 Task: Create an event for the team-building cooking competition on the 24th at 11:00 AM.
Action: Mouse moved to (97, 246)
Screenshot: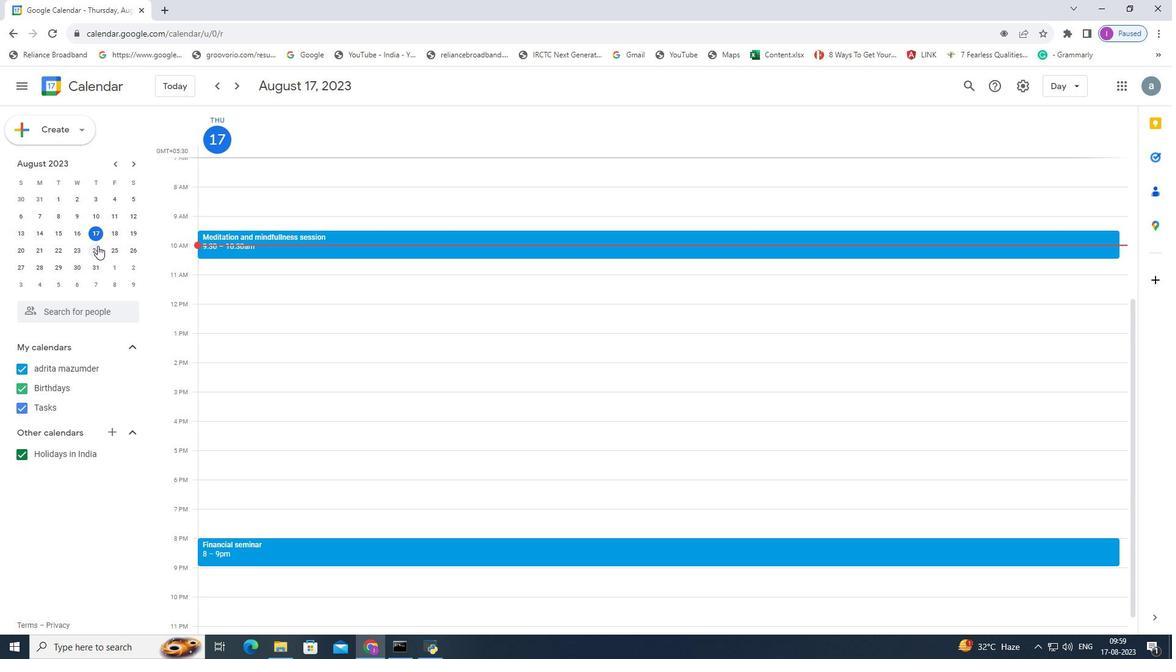 
Action: Mouse pressed left at (97, 246)
Screenshot: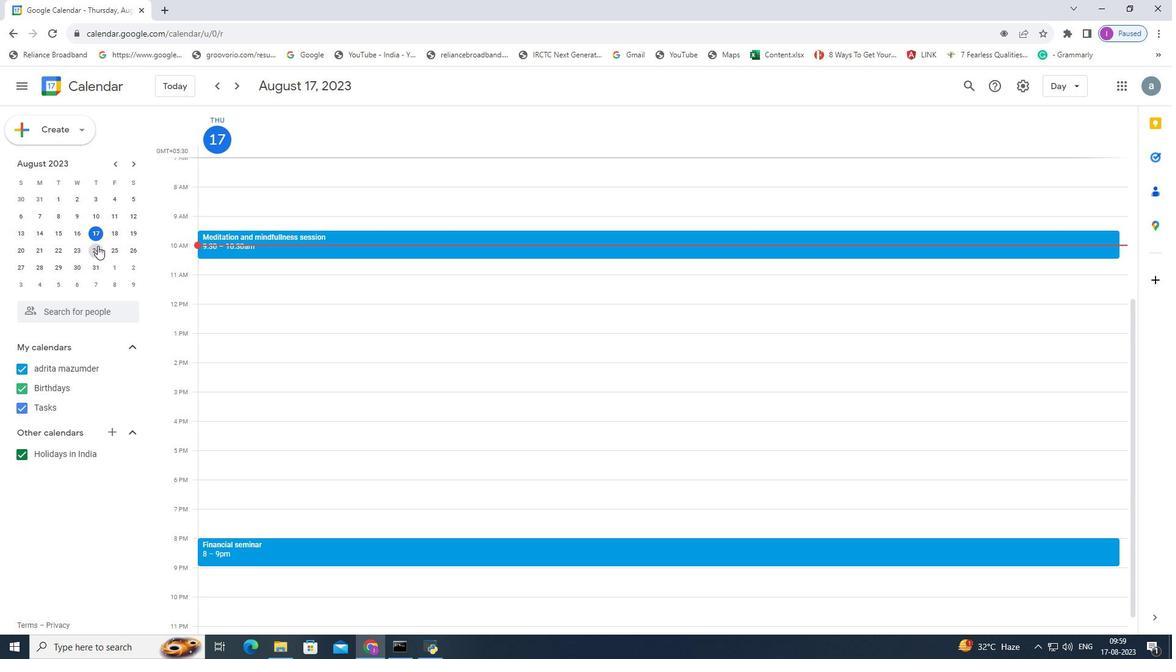 
Action: Mouse pressed left at (97, 246)
Screenshot: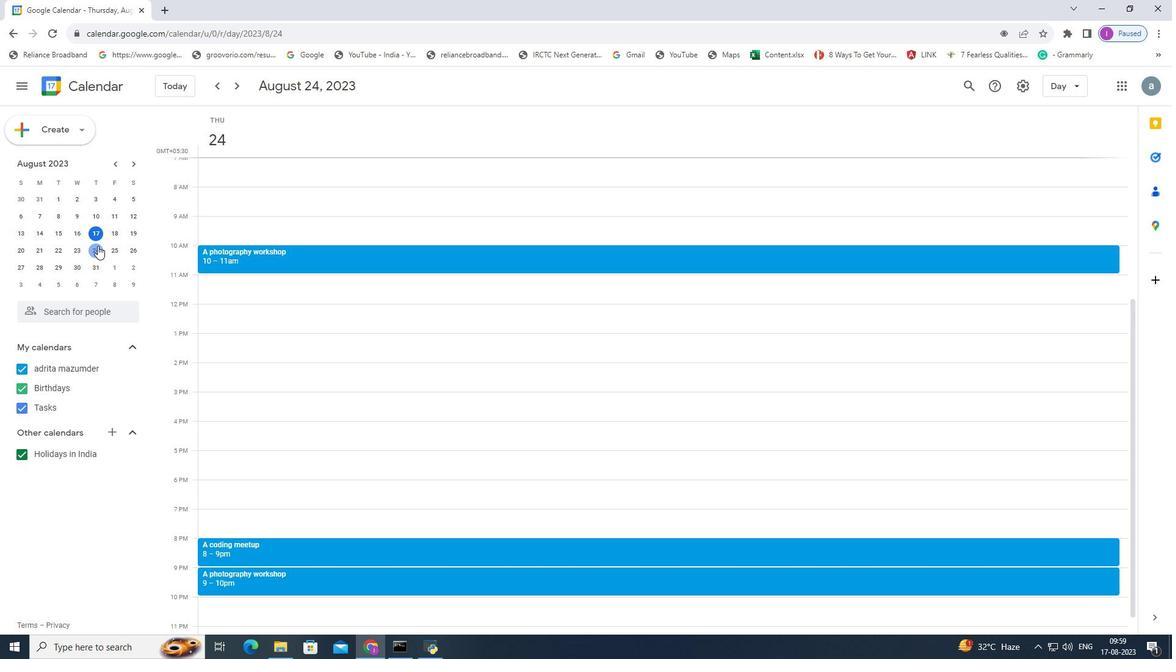 
Action: Mouse pressed left at (97, 246)
Screenshot: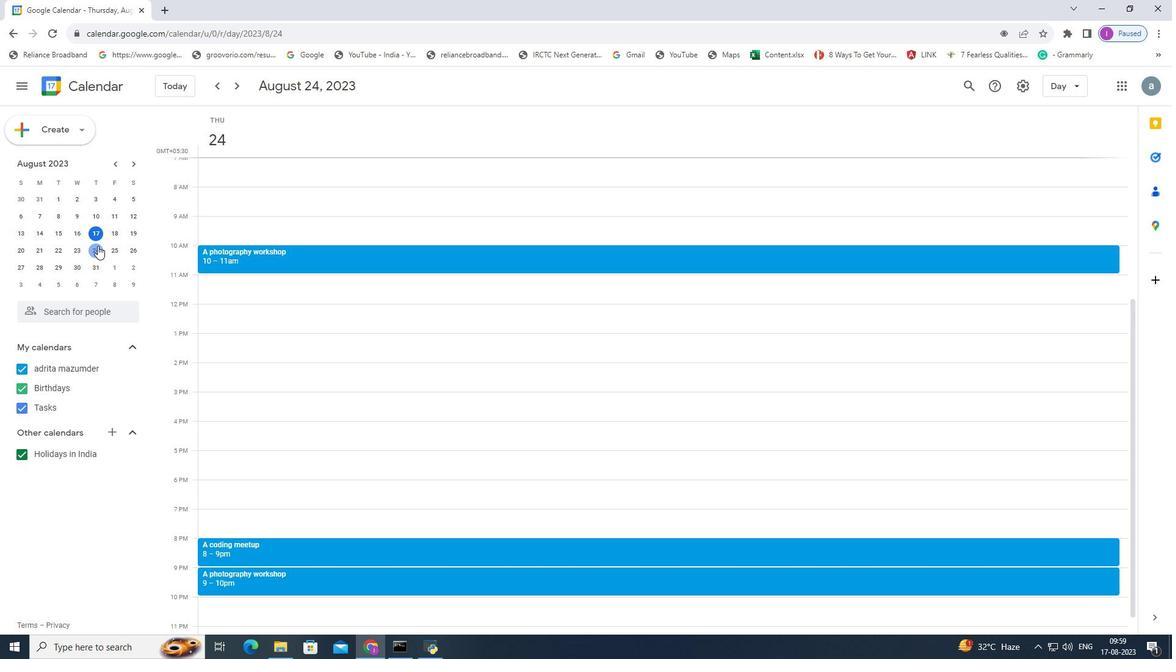 
Action: Mouse moved to (94, 249)
Screenshot: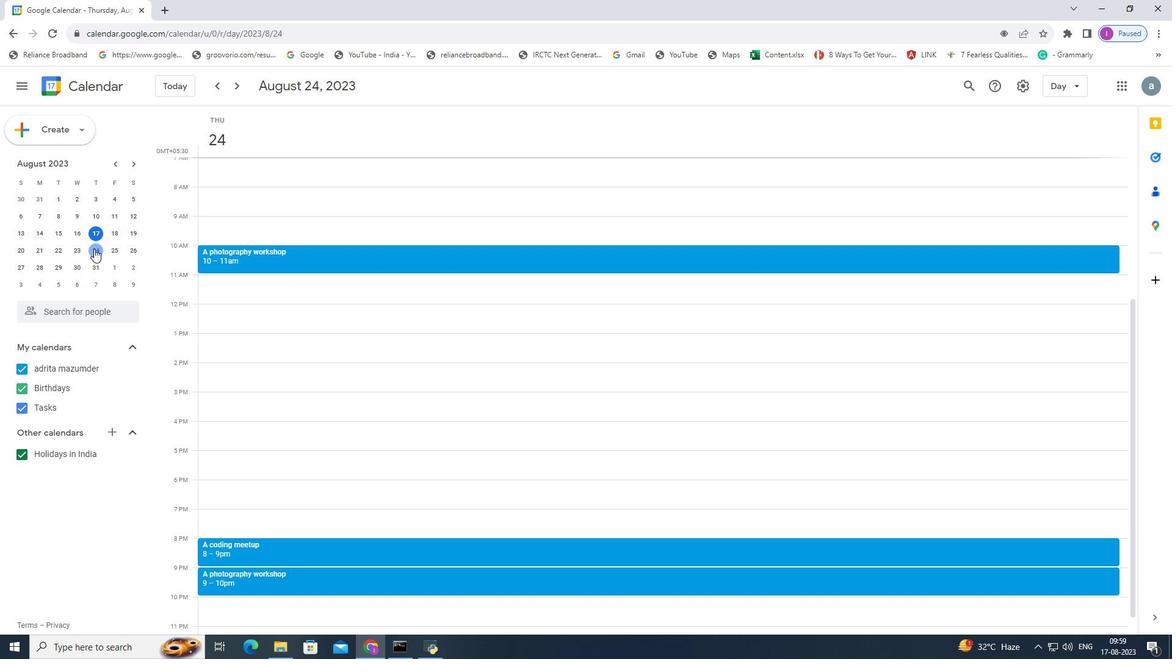 
Action: Mouse pressed left at (94, 249)
Screenshot: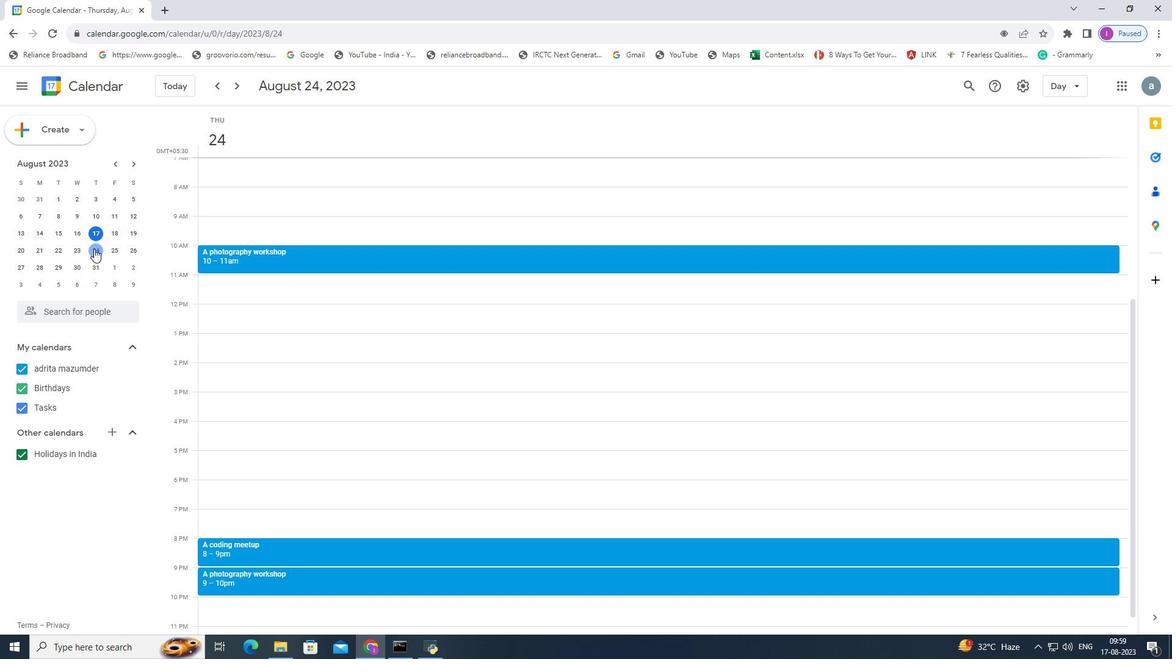 
Action: Mouse moved to (207, 287)
Screenshot: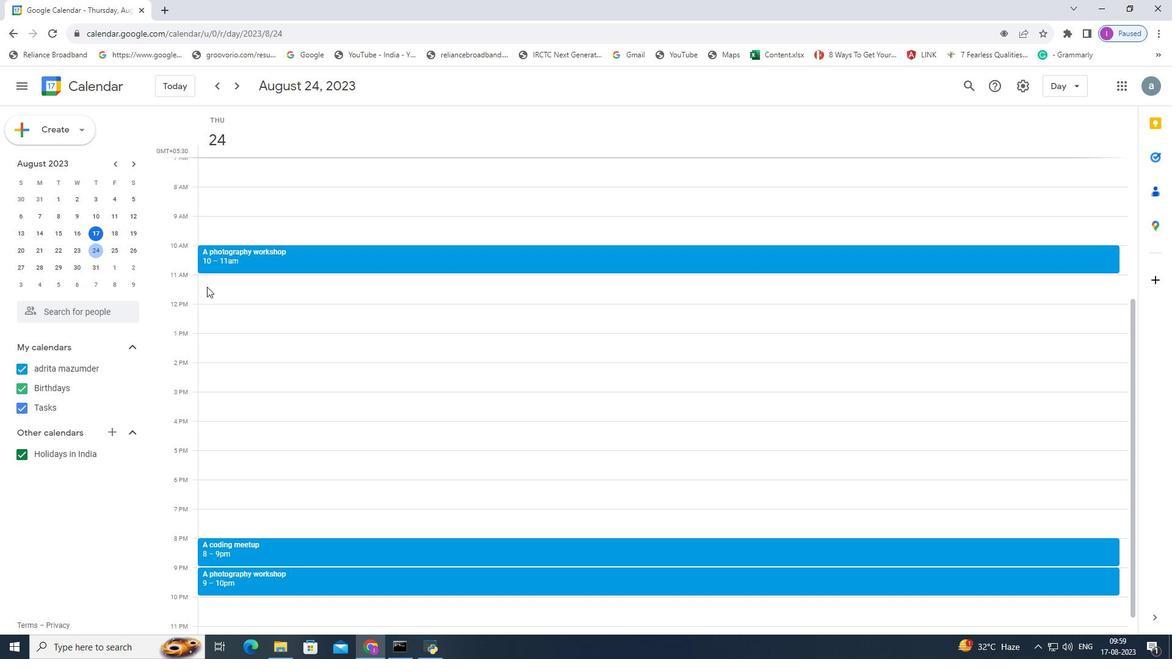 
Action: Mouse pressed left at (207, 287)
Screenshot: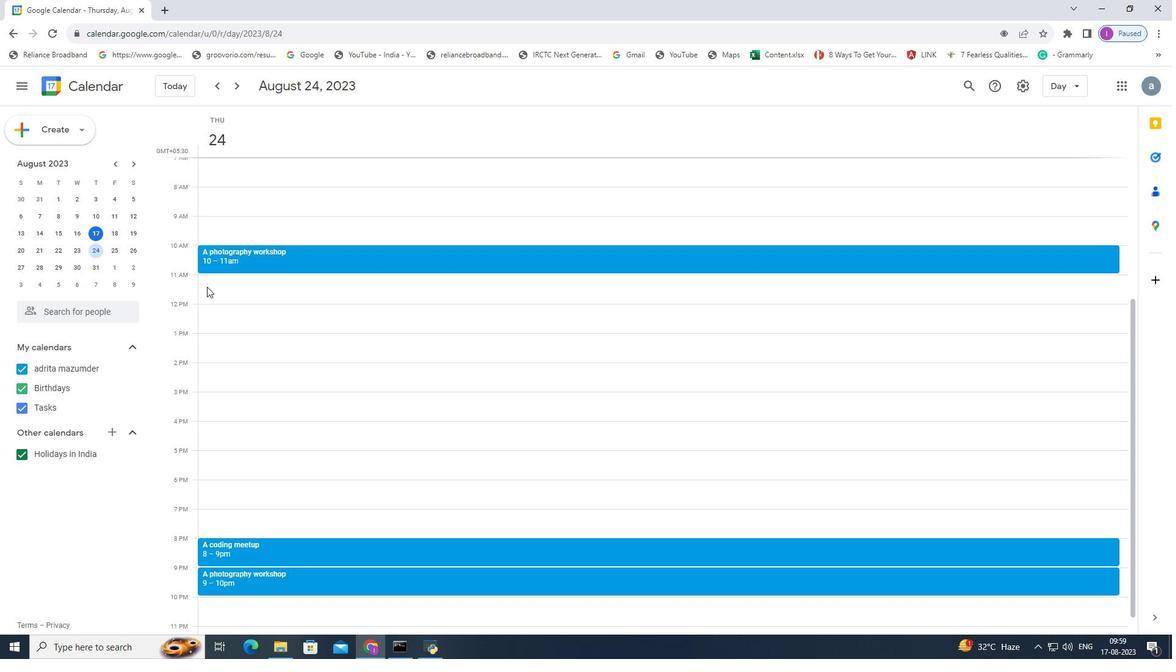 
Action: Mouse moved to (557, 233)
Screenshot: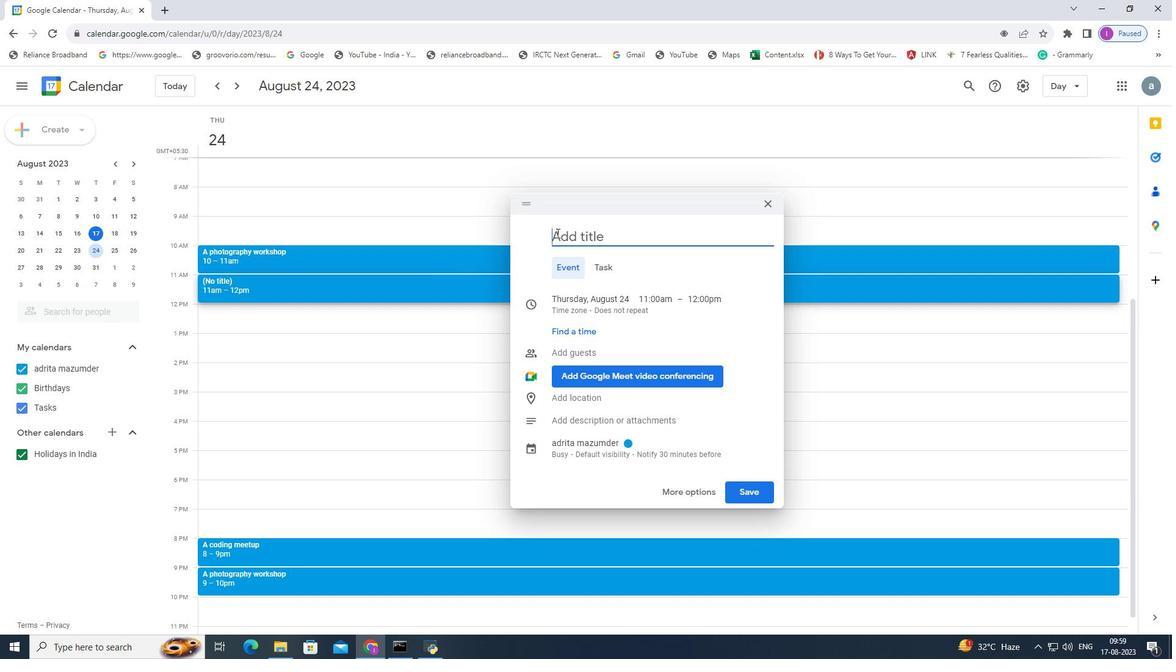 
Action: Mouse pressed left at (557, 233)
Screenshot: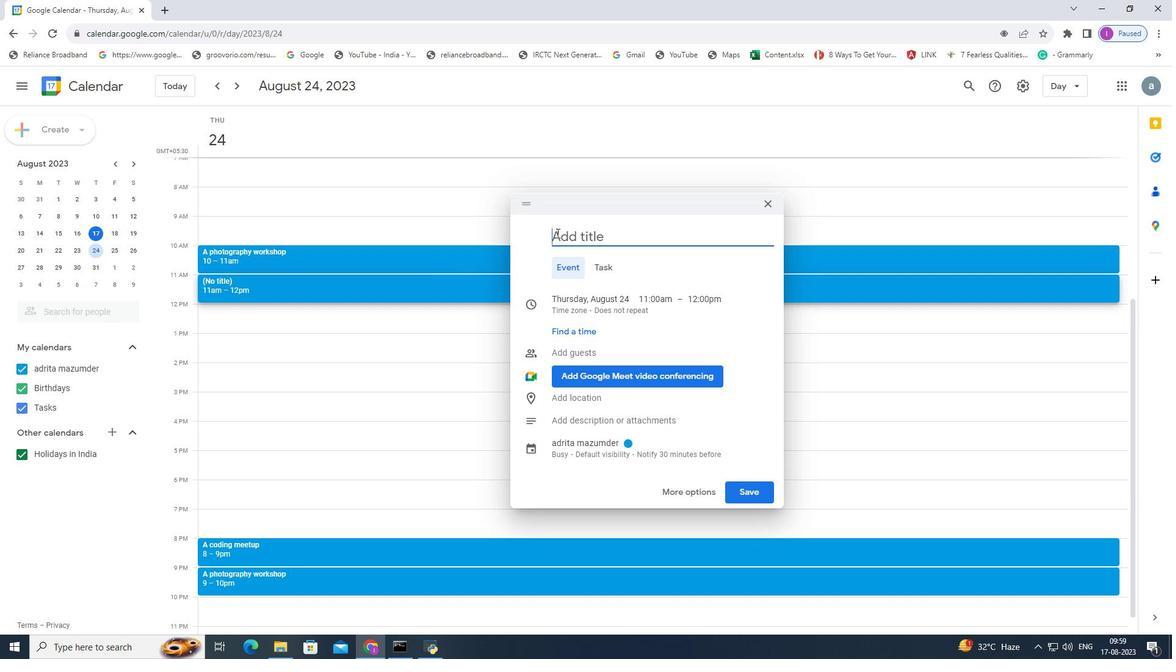 
Action: Mouse moved to (573, 219)
Screenshot: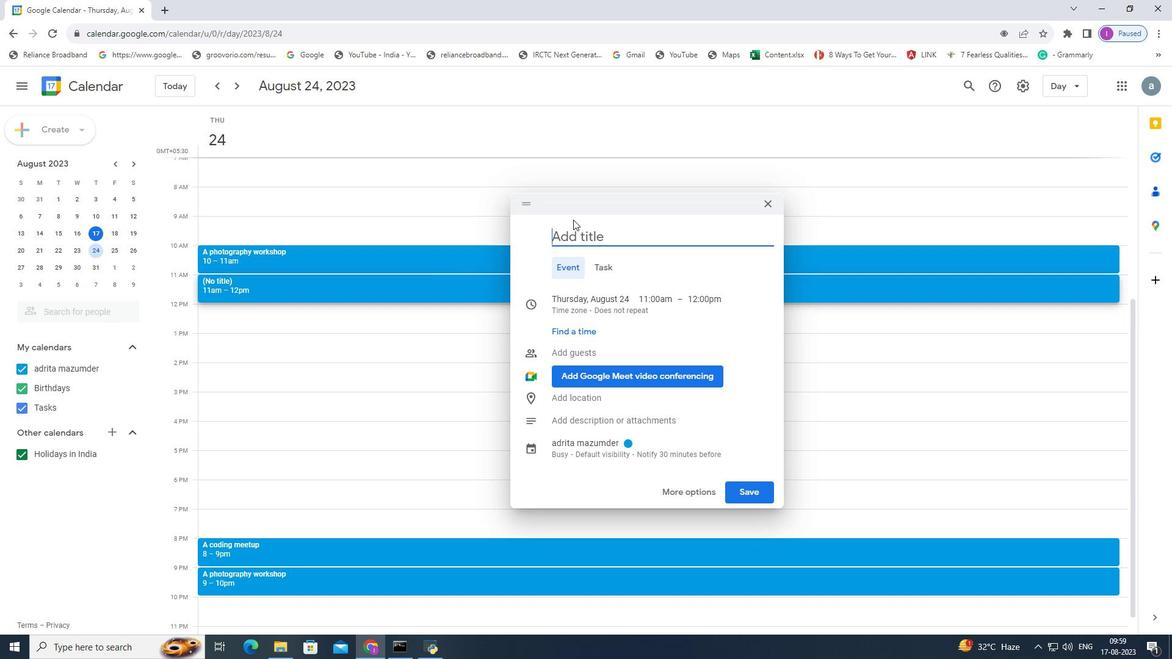 
Action: Key pressed <Key.shift>An<Key.space>event<Key.space>for<Key.space>the
Screenshot: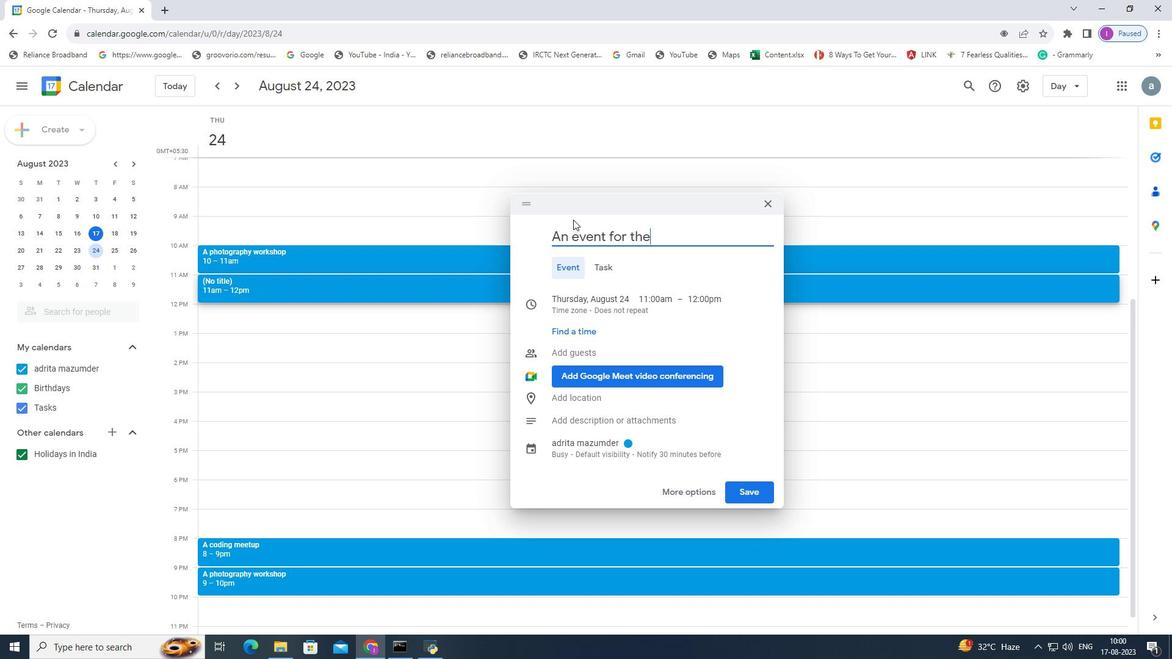 
Action: Mouse moved to (623, 222)
Screenshot: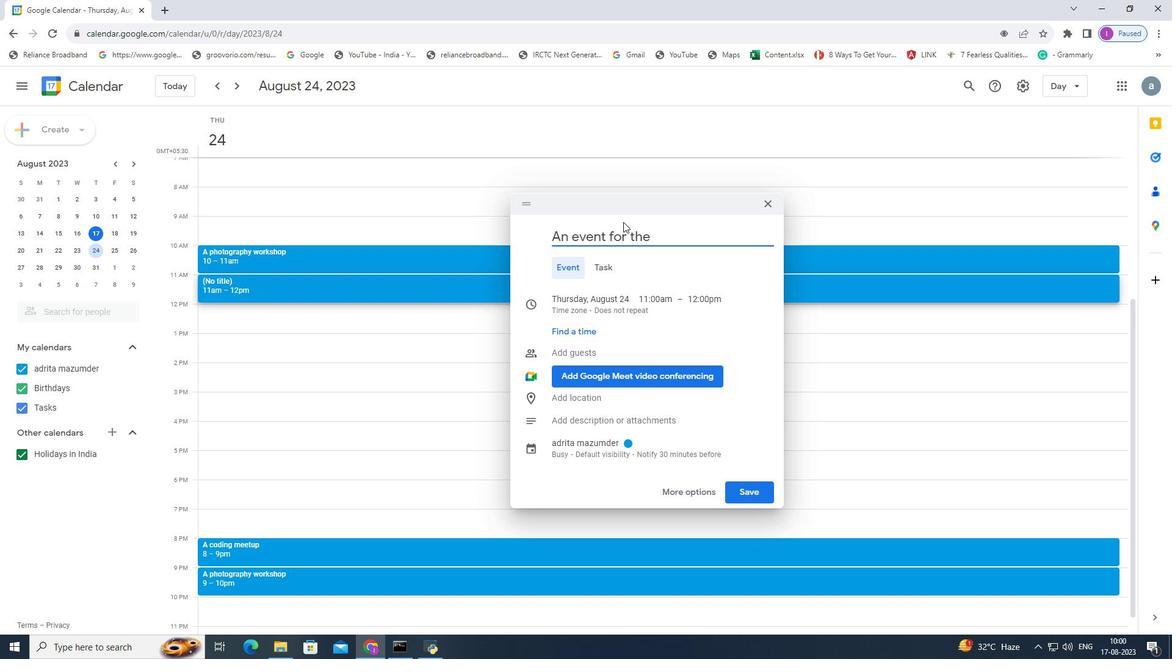 
Action: Key pressed <Key.space>team<Key.space><Key.backspace>-
Screenshot: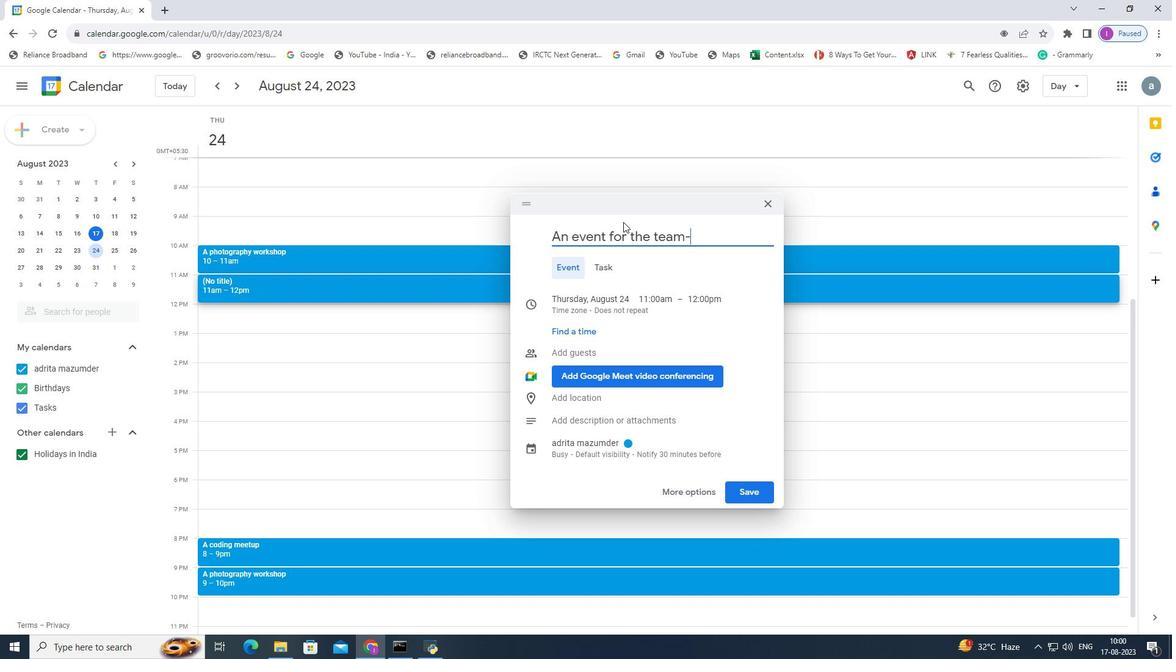 
Action: Mouse moved to (772, 186)
Screenshot: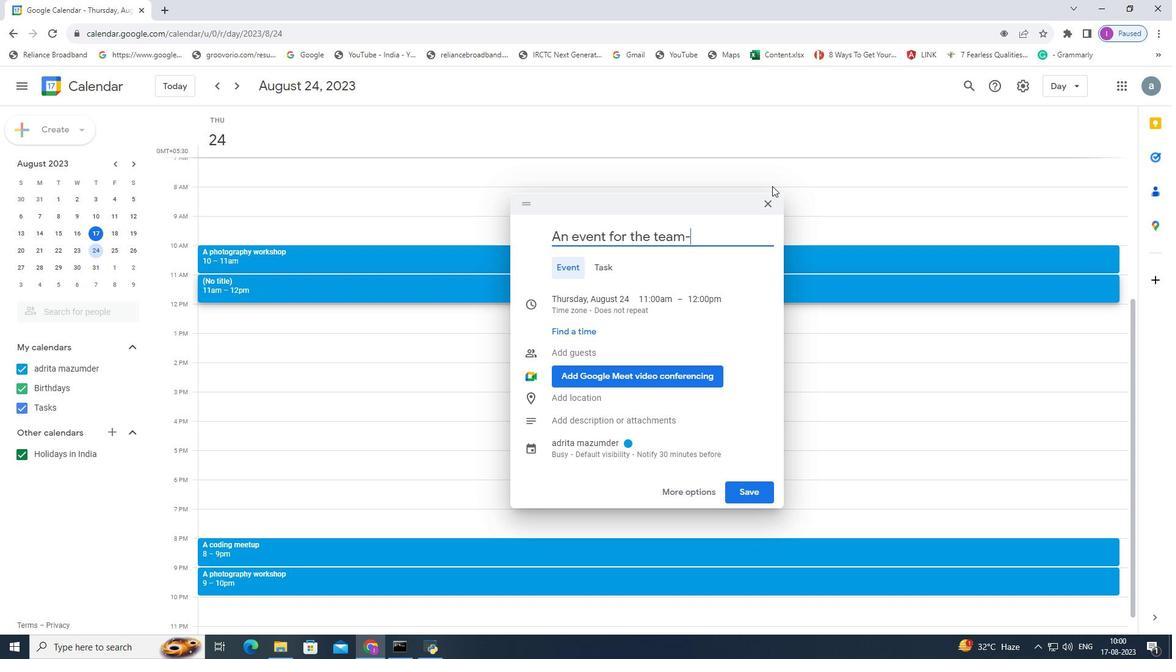 
Action: Key pressed buiding
Screenshot: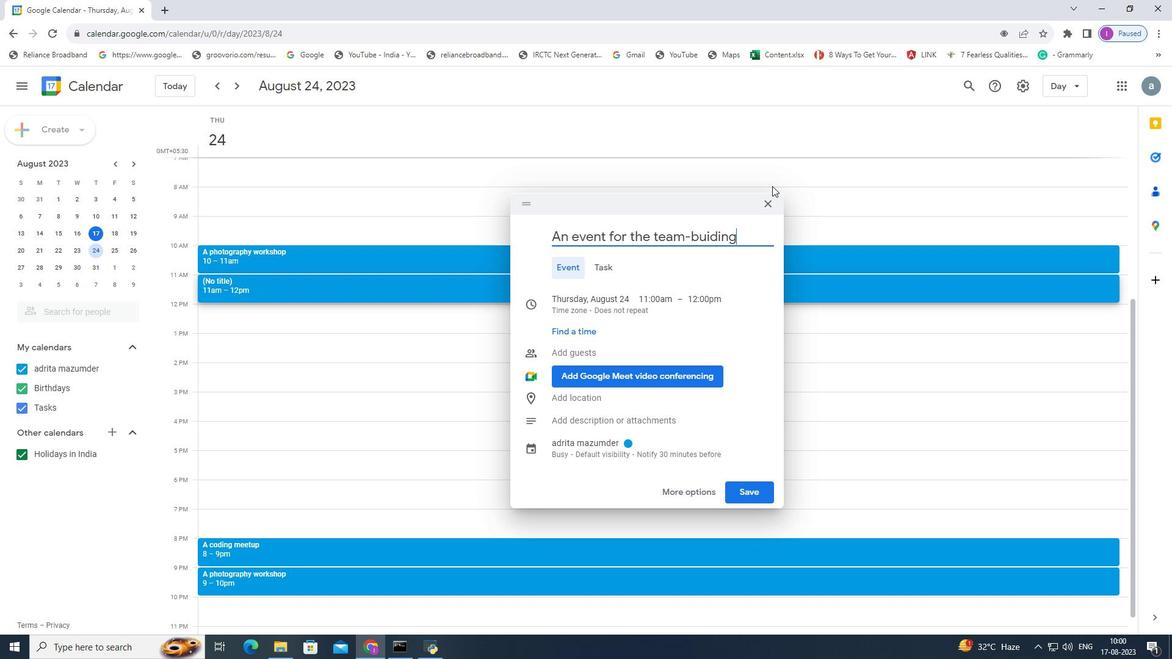 
Action: Mouse moved to (711, 236)
Screenshot: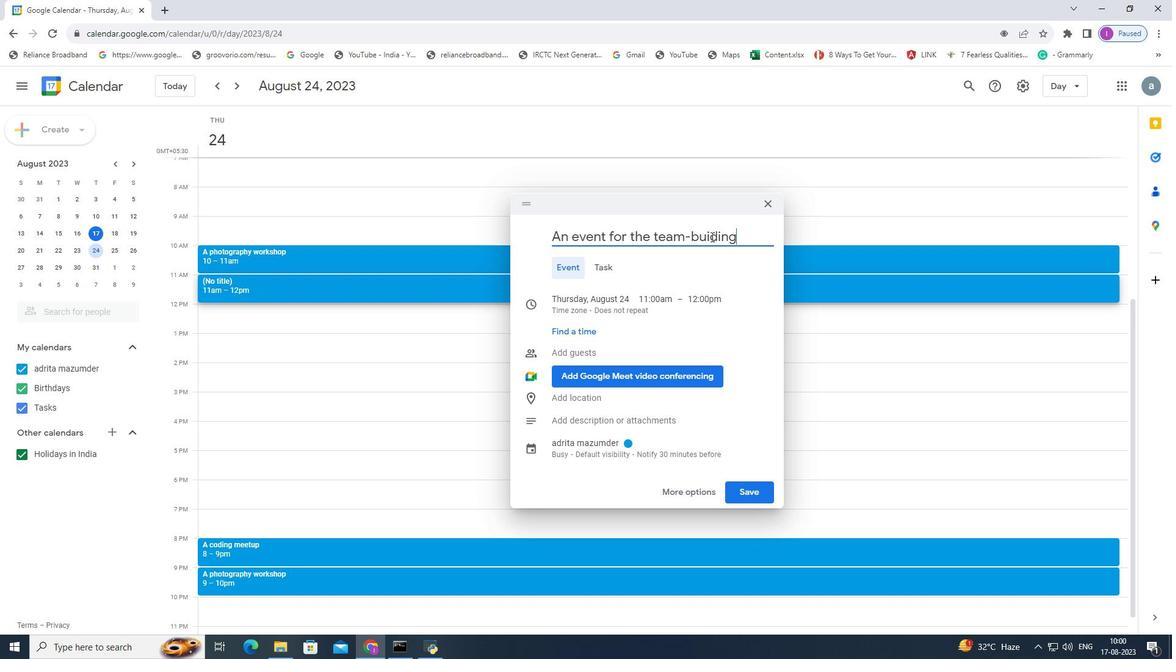 
Action: Mouse pressed left at (711, 236)
Screenshot: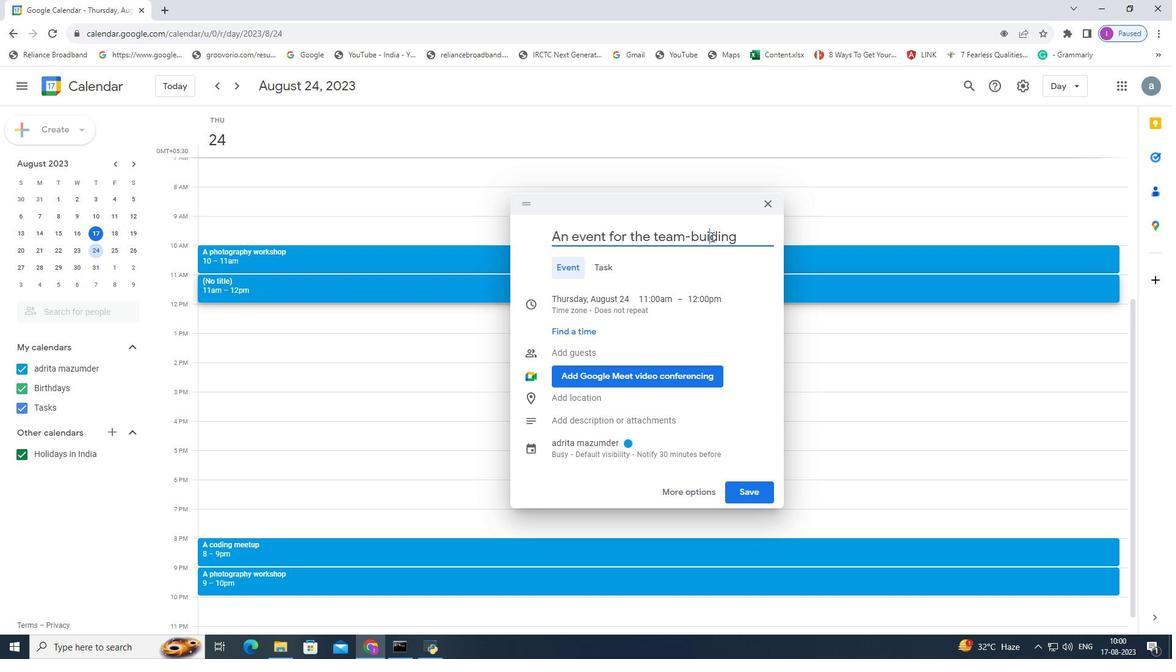 
Action: Key pressed l
Screenshot: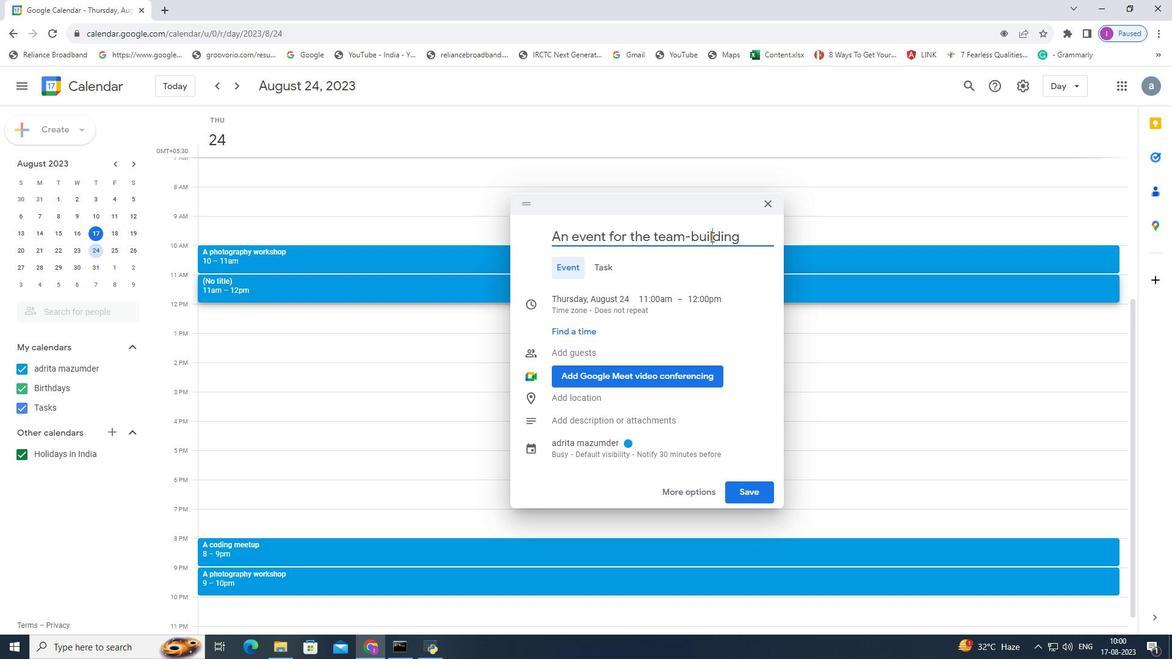
Action: Mouse moved to (740, 236)
Screenshot: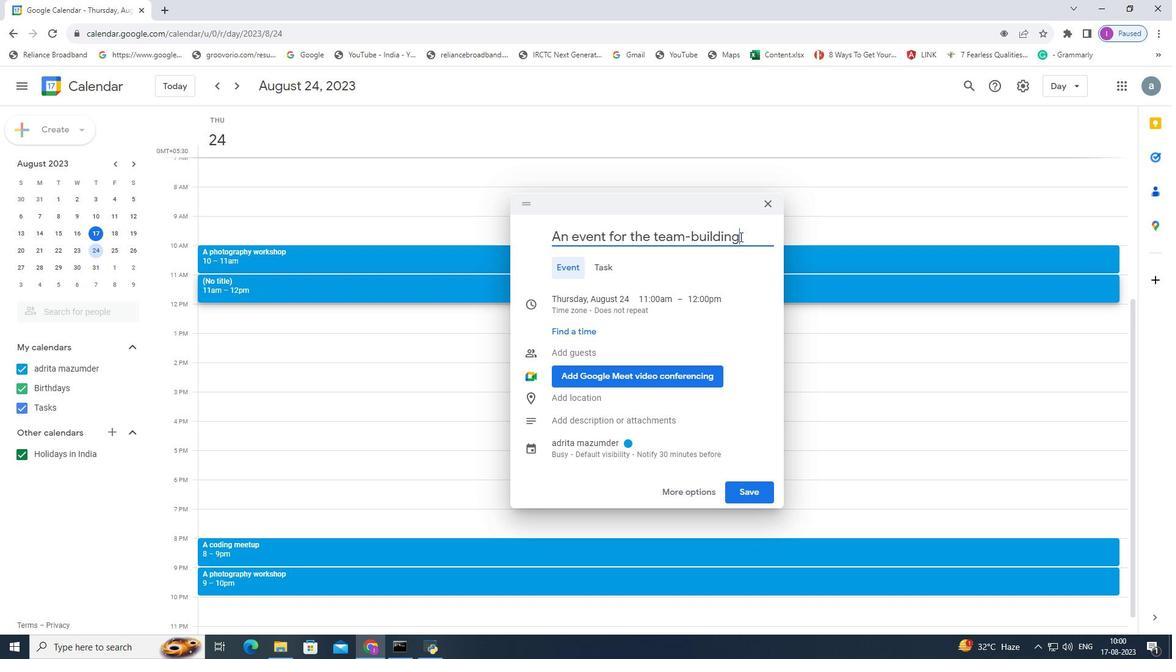 
Action: Mouse pressed left at (740, 236)
Screenshot: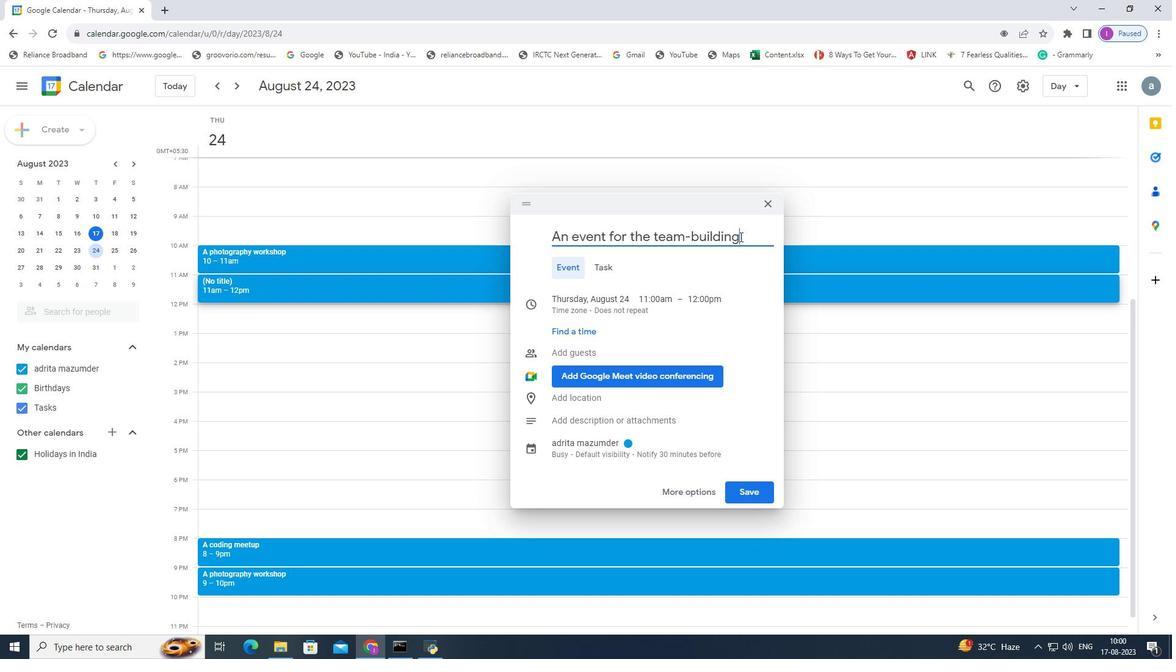 
Action: Key pressed <Key.space>cooking<Key.space>c
Screenshot: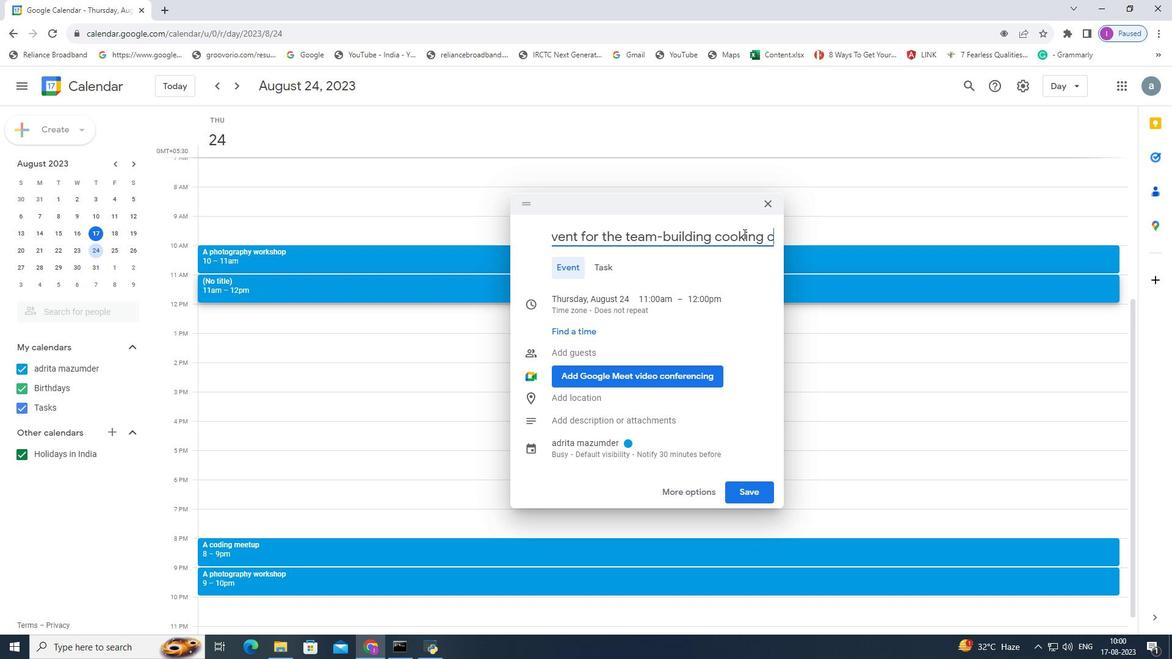 
Action: Mouse moved to (743, 233)
Screenshot: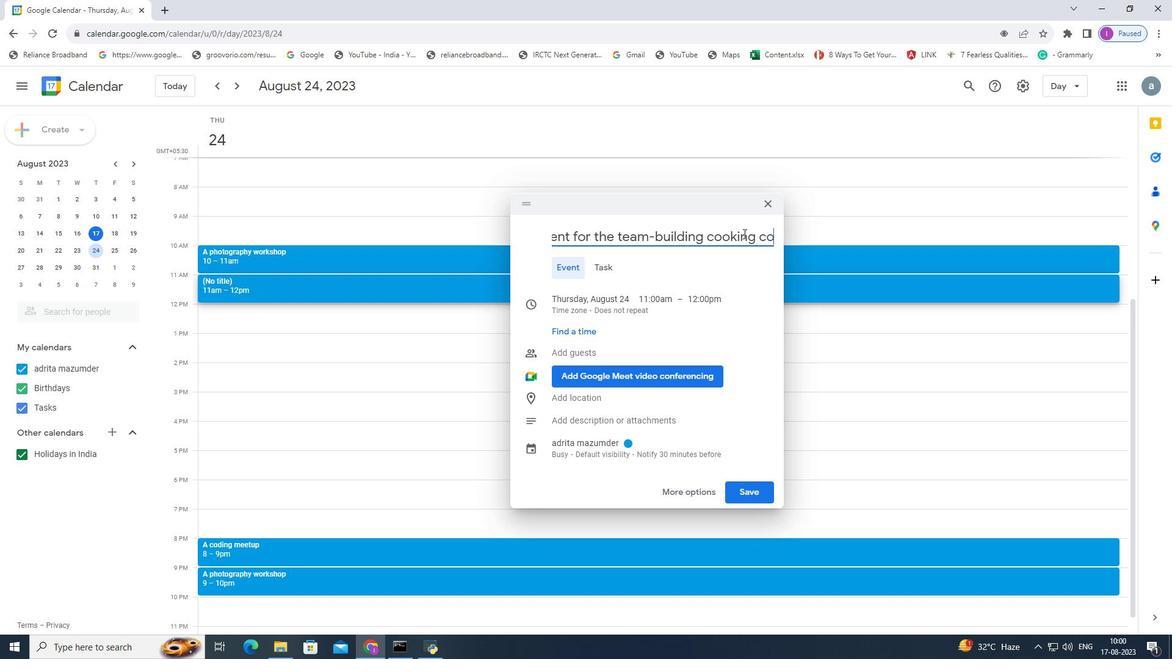 
Action: Key pressed ompetition
Screenshot: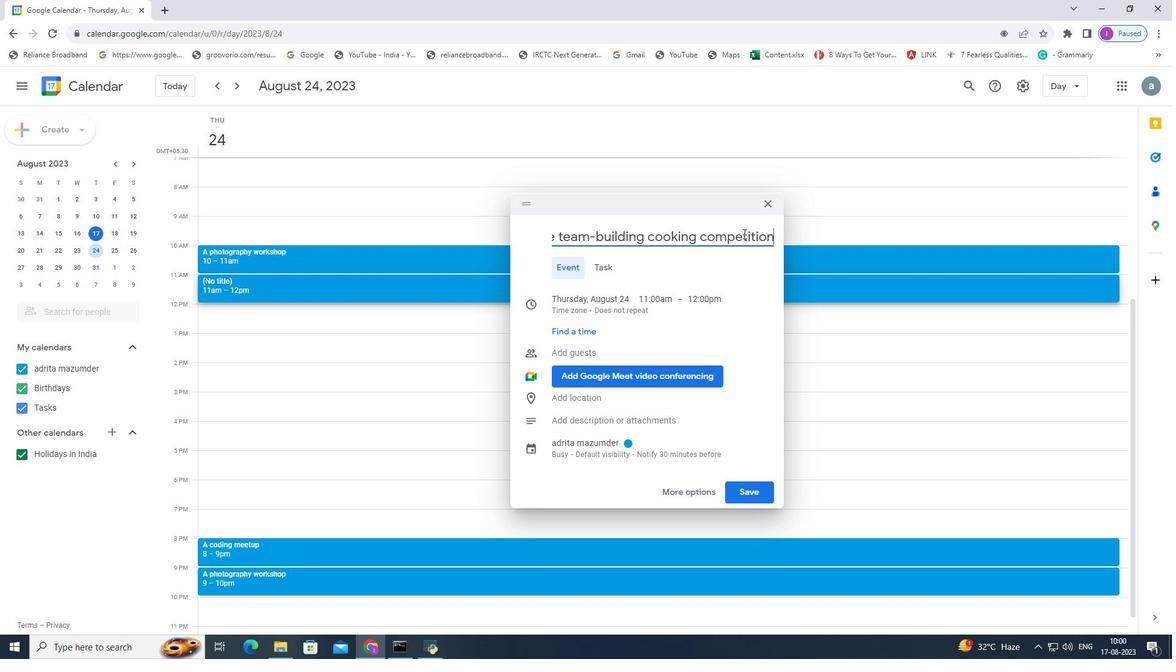 
Action: Mouse moved to (750, 487)
Screenshot: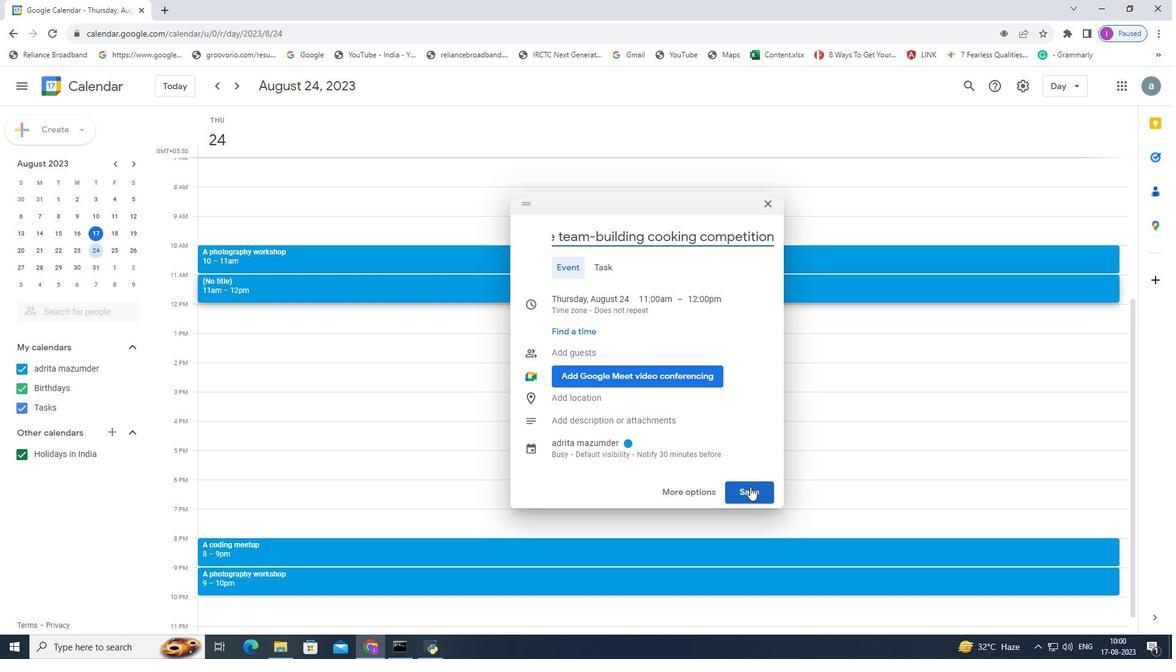 
Action: Mouse pressed left at (750, 487)
Screenshot: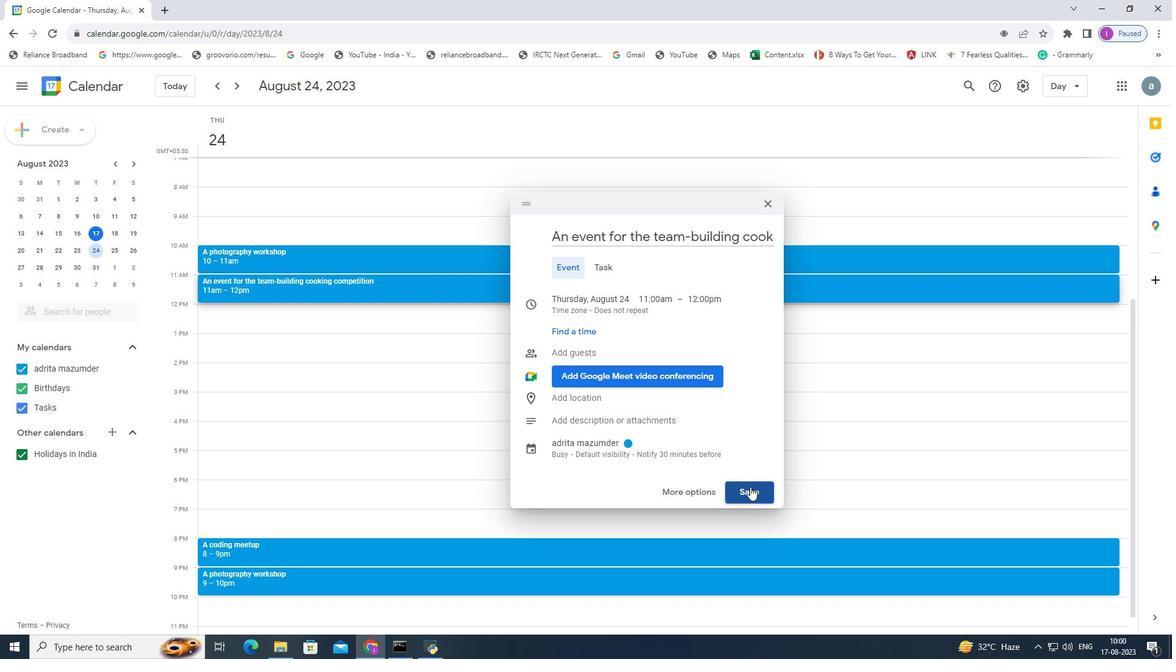 
Action: Mouse moved to (631, 498)
Screenshot: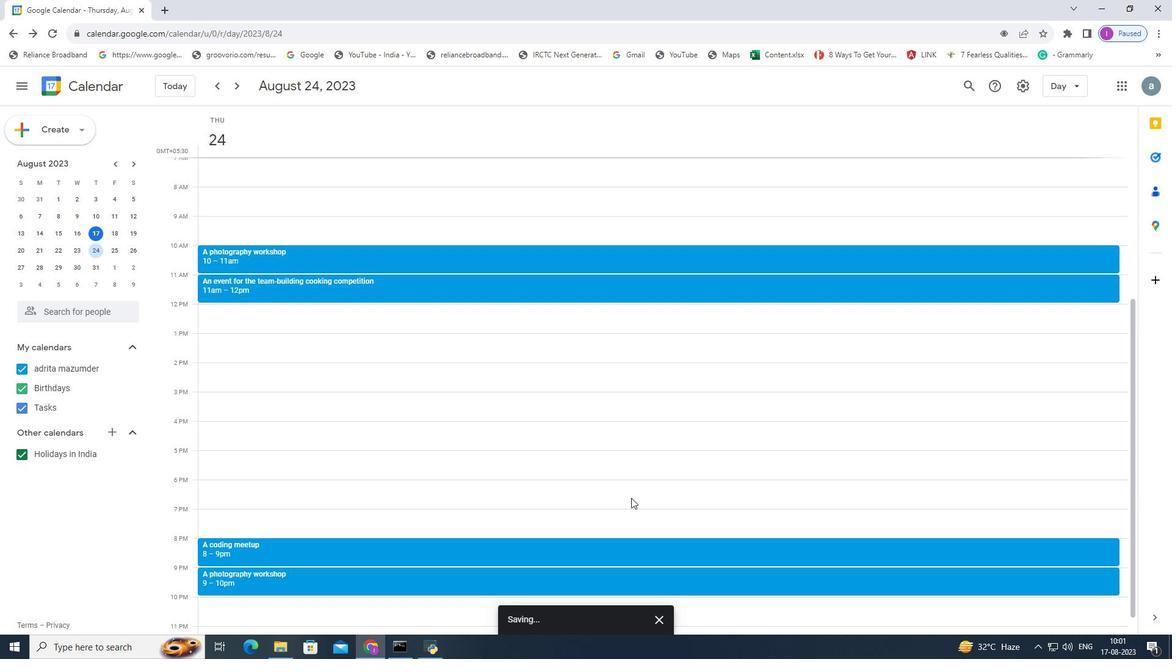 
